 Task: Select the option "Nobody" in board creation restrictions.
Action: Mouse pressed left at (514, 337)
Screenshot: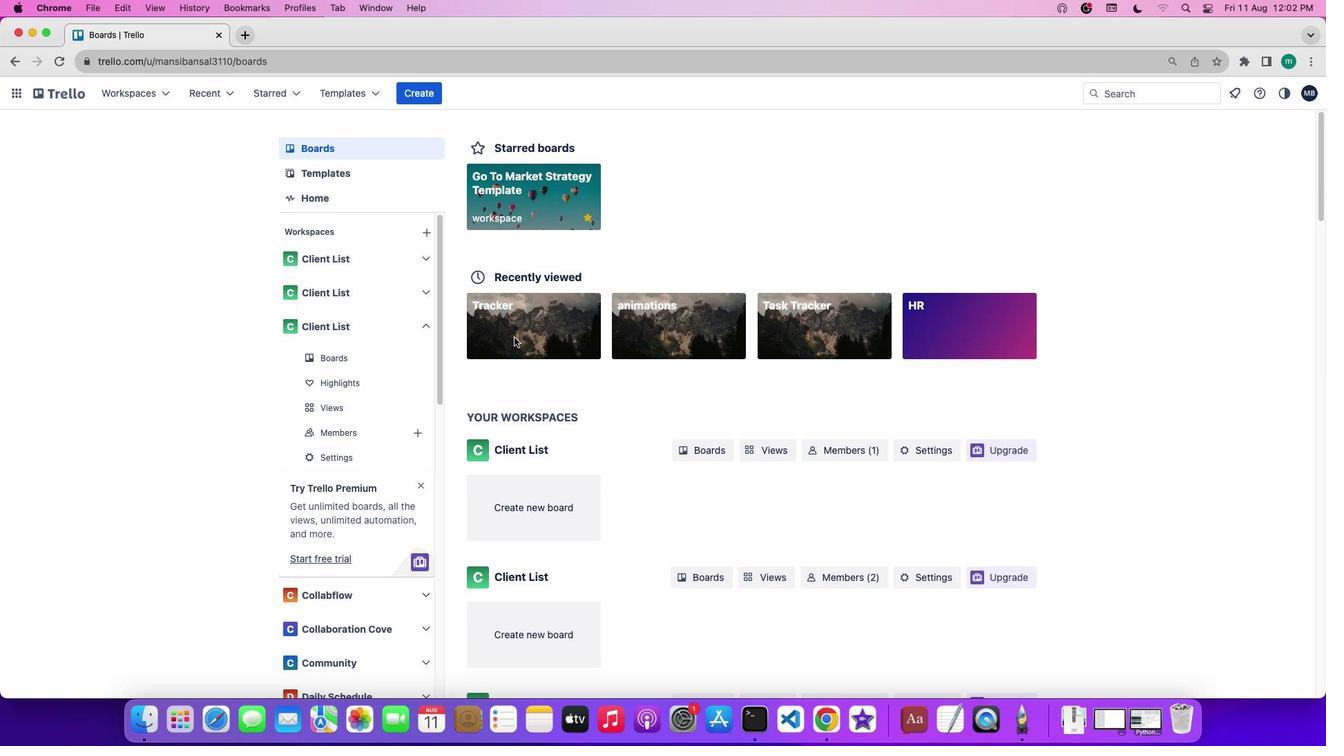 
Action: Mouse pressed left at (514, 337)
Screenshot: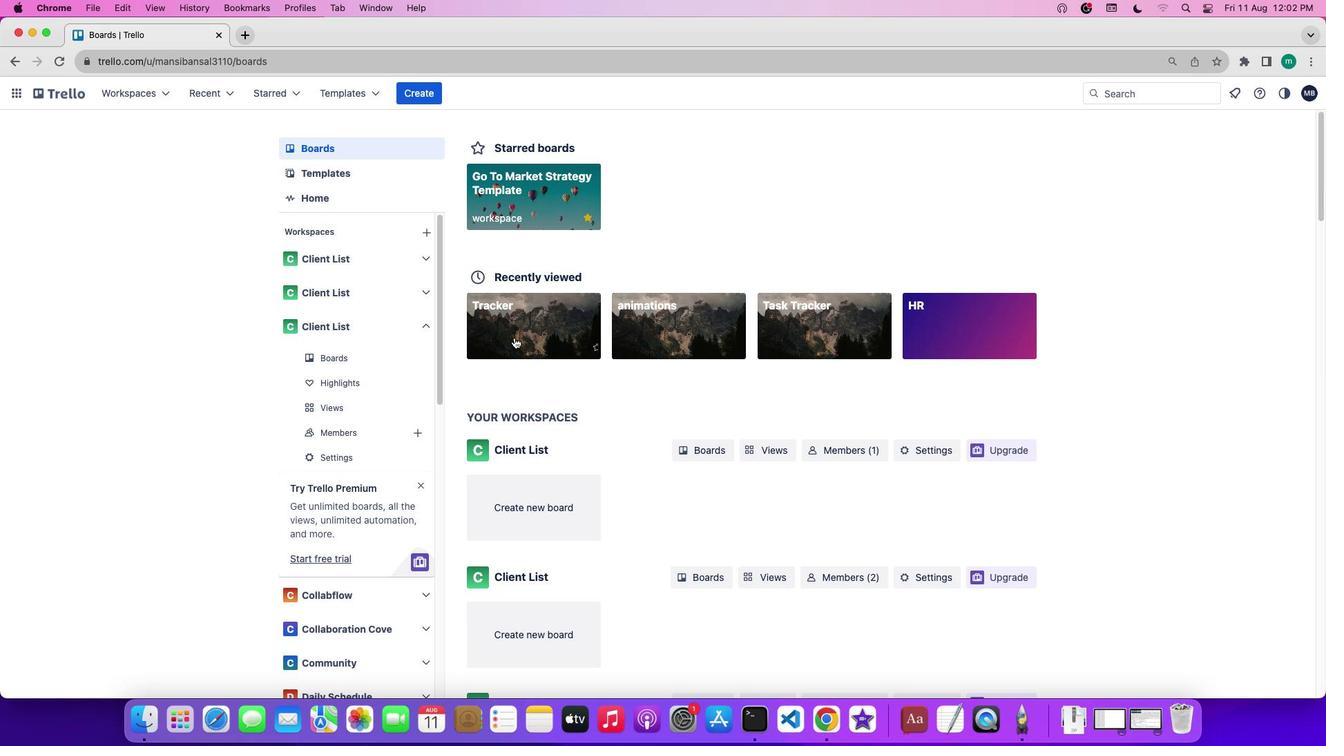 
Action: Mouse moved to (153, 222)
Screenshot: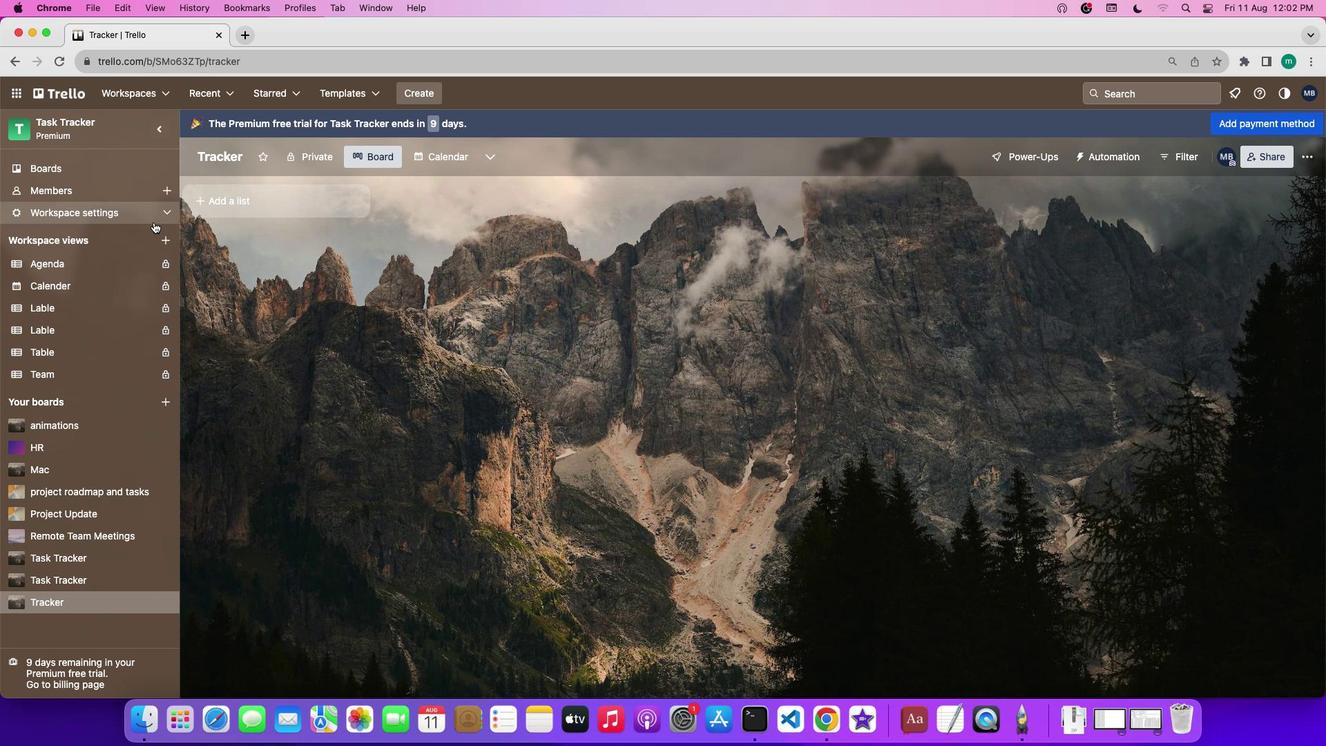 
Action: Mouse pressed left at (153, 222)
Screenshot: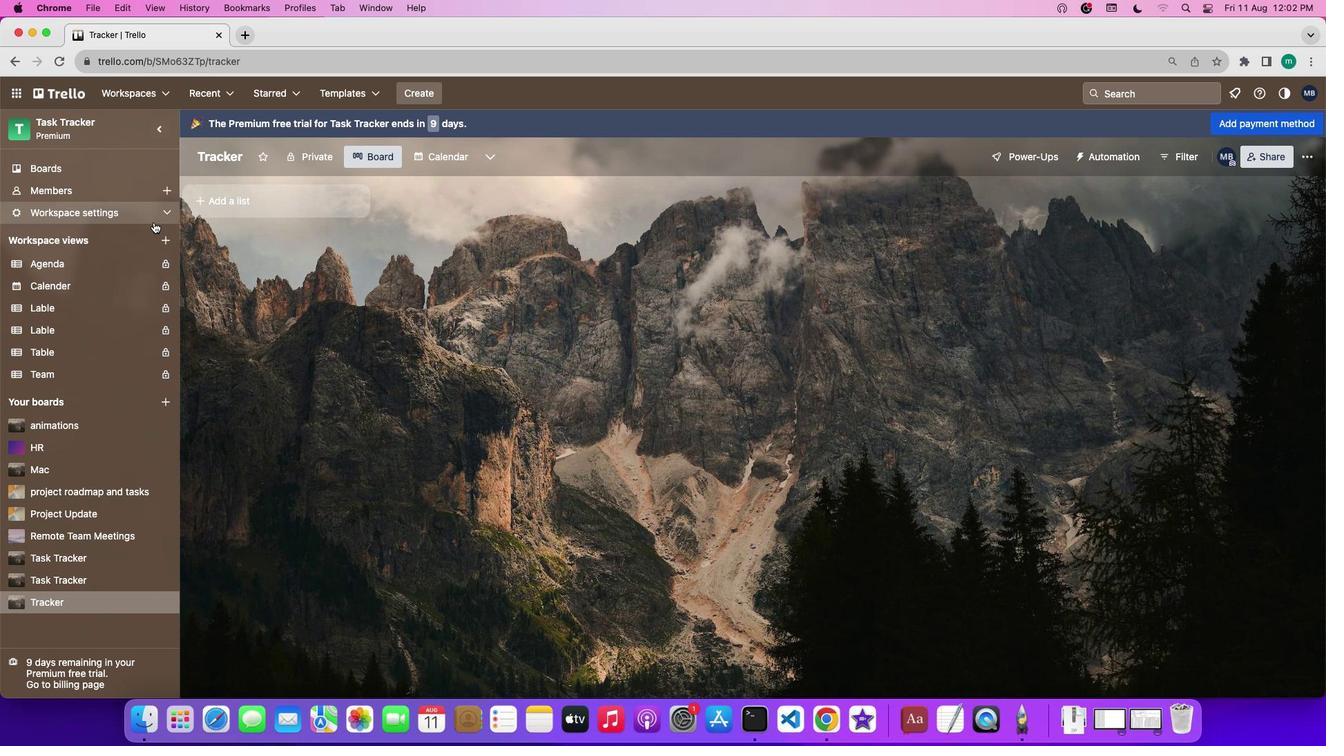 
Action: Mouse moved to (254, 251)
Screenshot: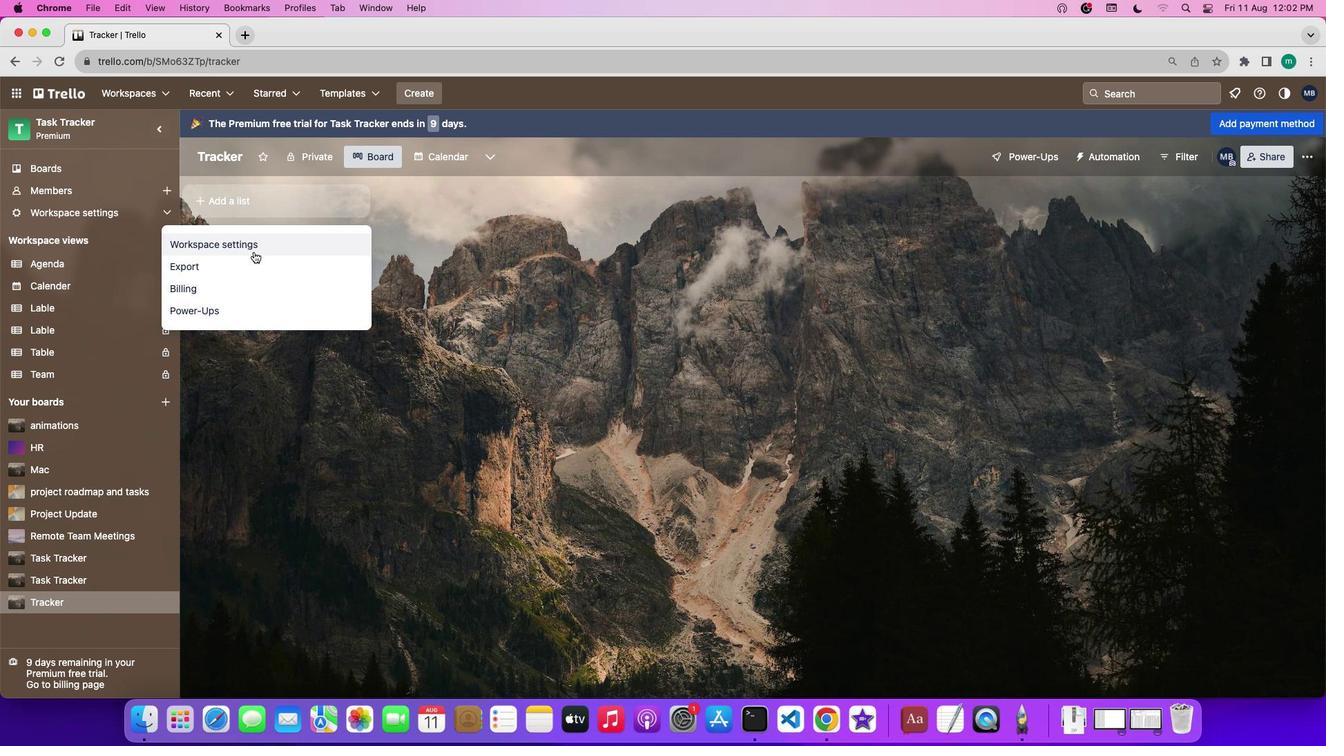 
Action: Mouse pressed left at (254, 251)
Screenshot: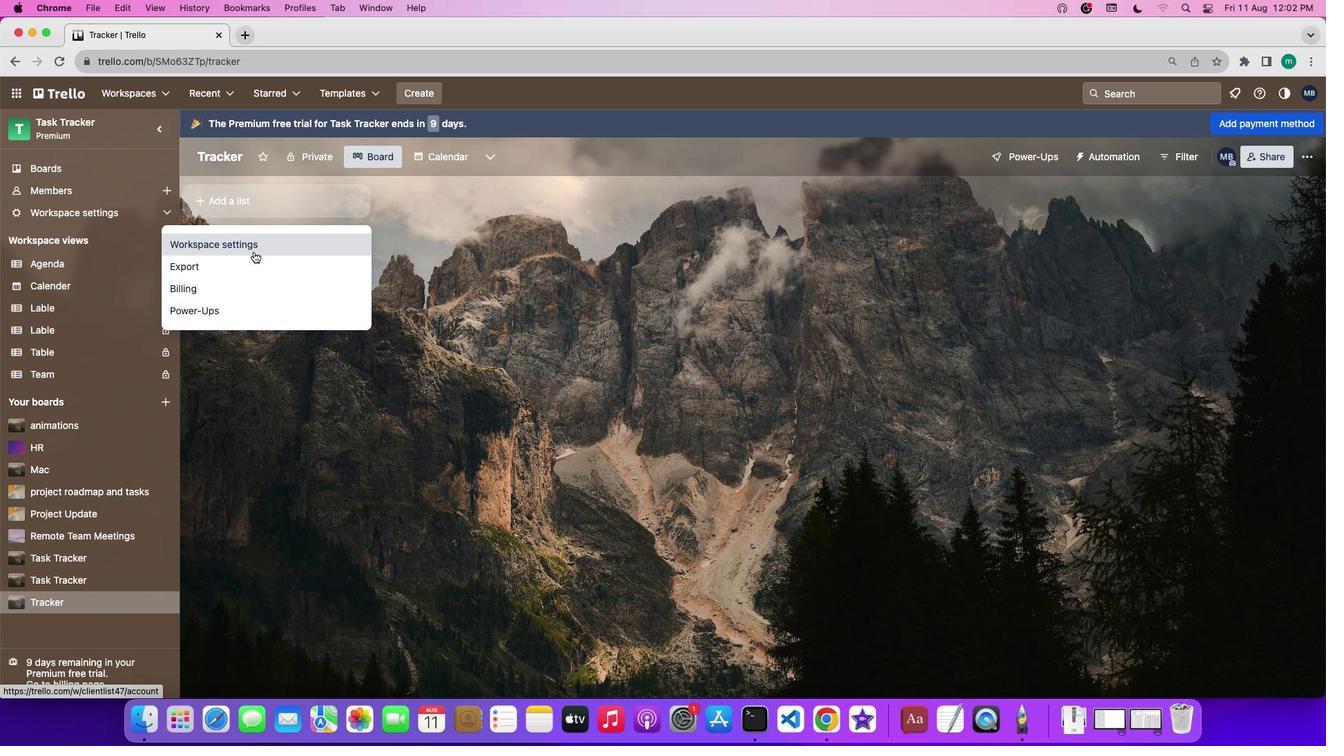 
Action: Mouse moved to (802, 435)
Screenshot: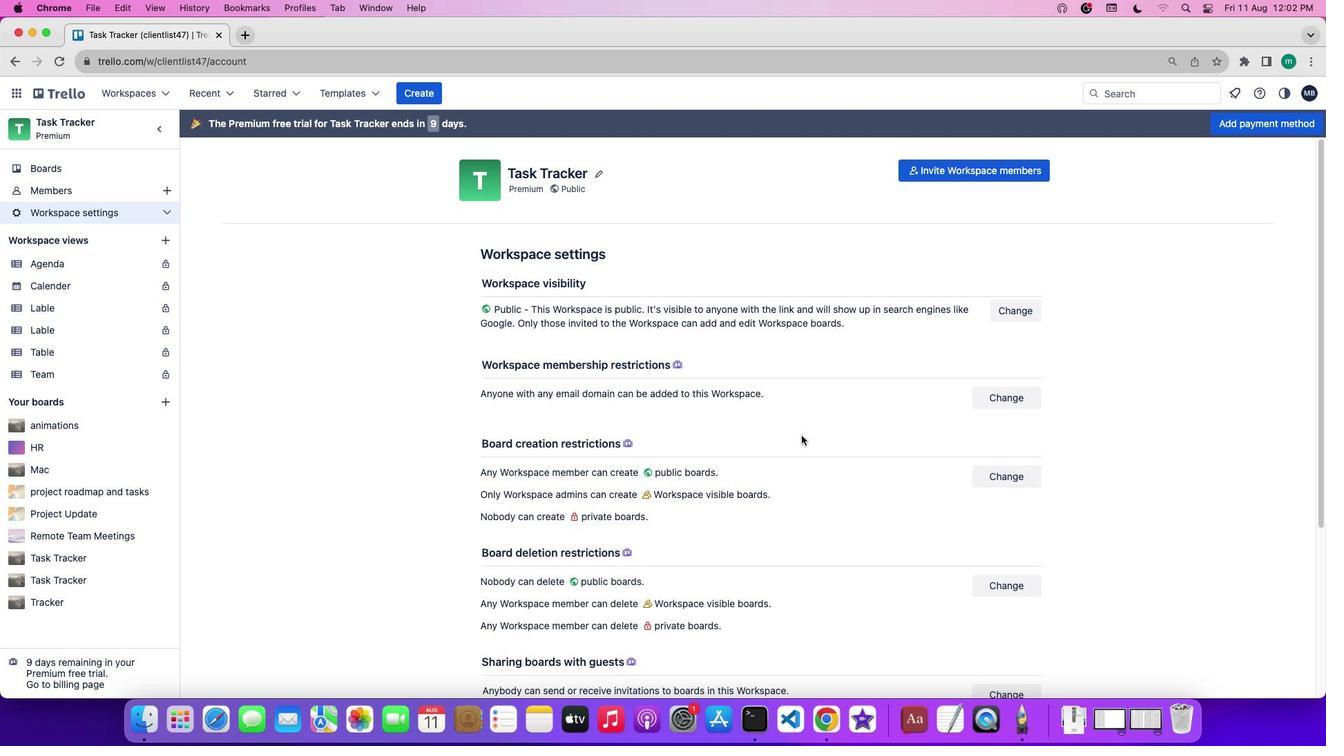 
Action: Mouse scrolled (802, 435) with delta (0, 0)
Screenshot: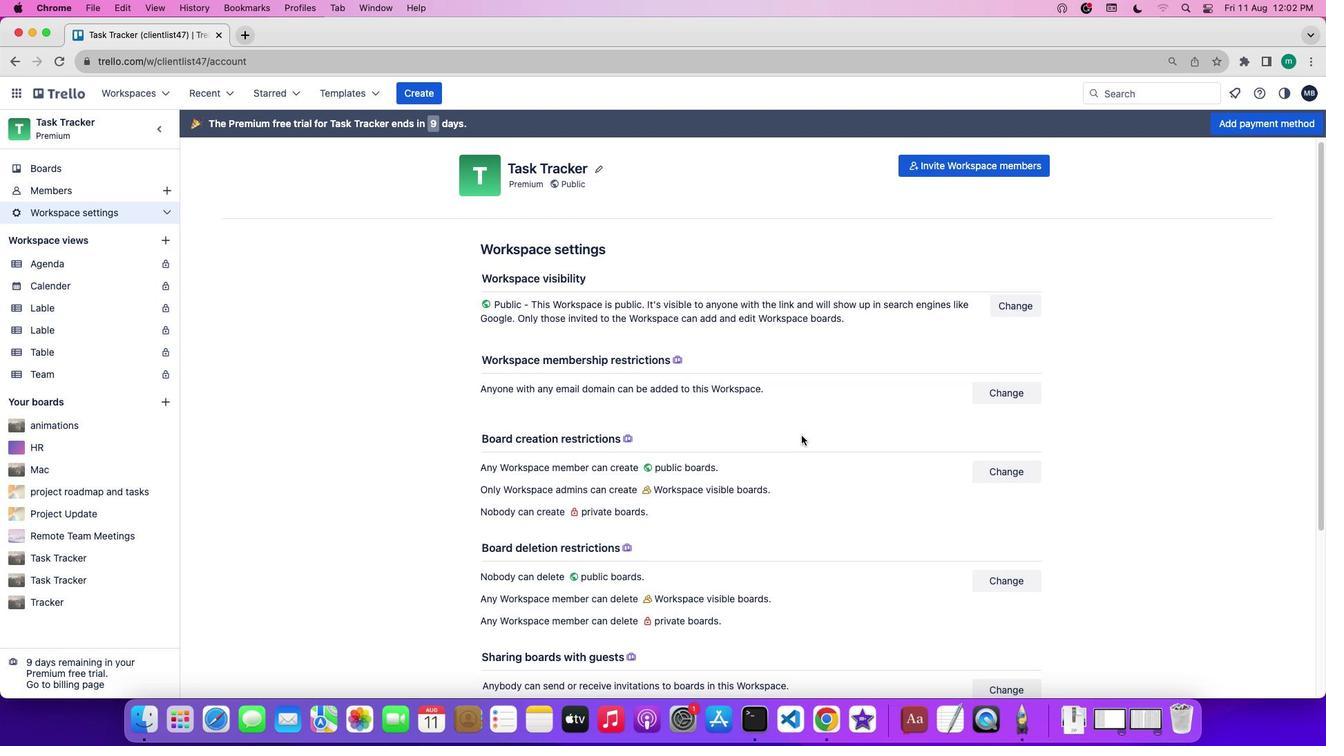 
Action: Mouse scrolled (802, 435) with delta (0, 0)
Screenshot: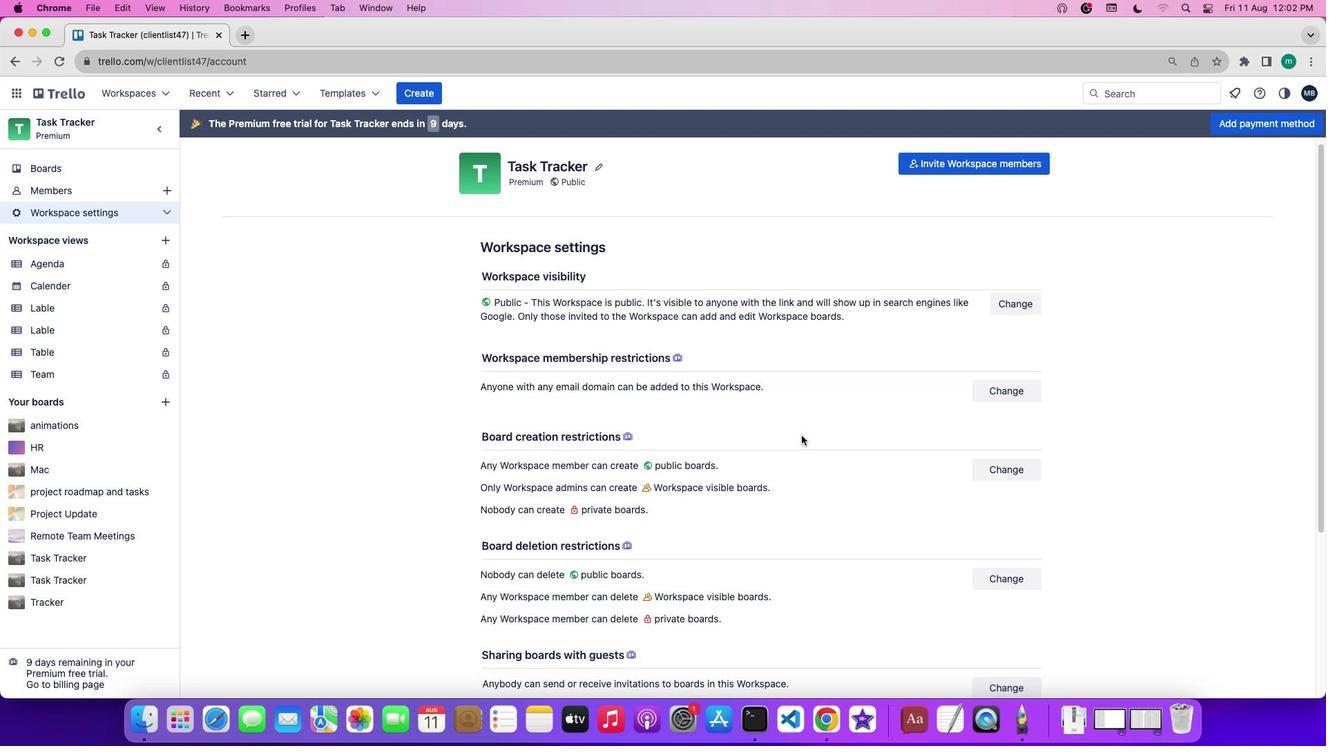
Action: Mouse scrolled (802, 435) with delta (0, 0)
Screenshot: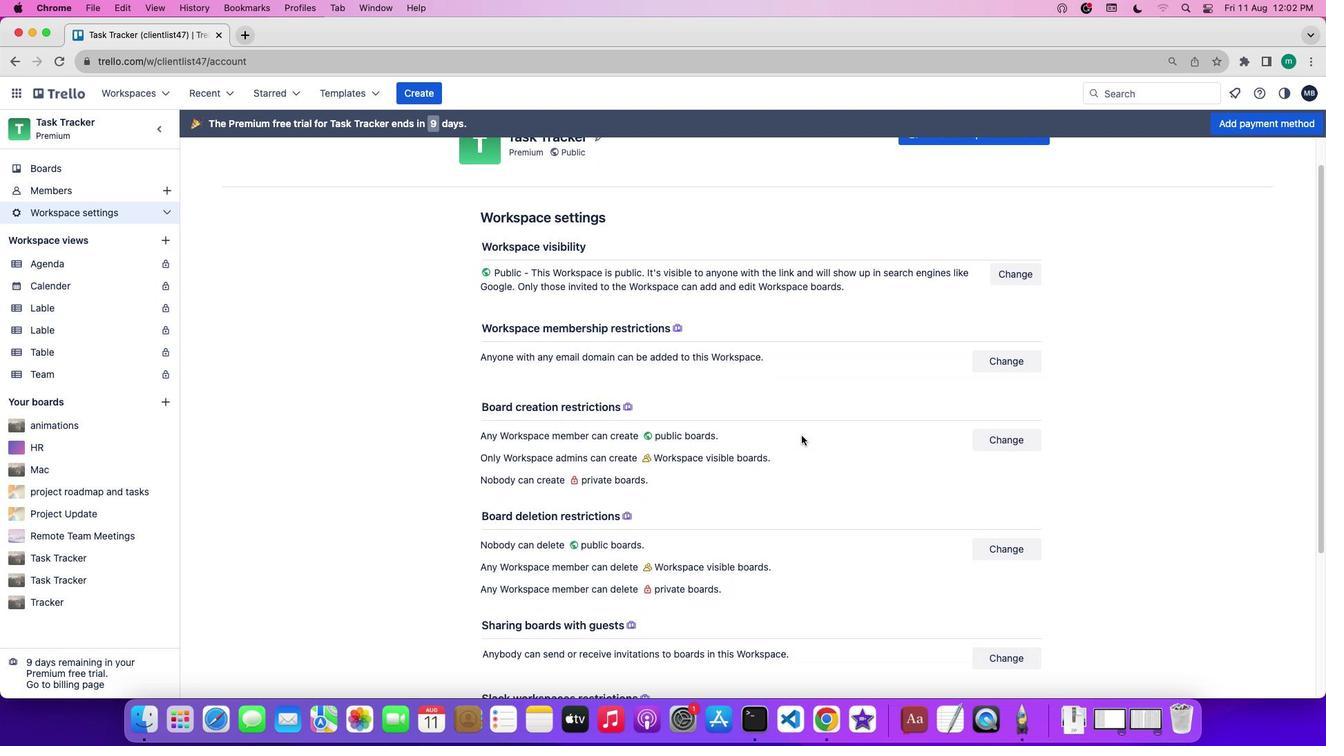 
Action: Mouse scrolled (802, 435) with delta (0, 0)
Screenshot: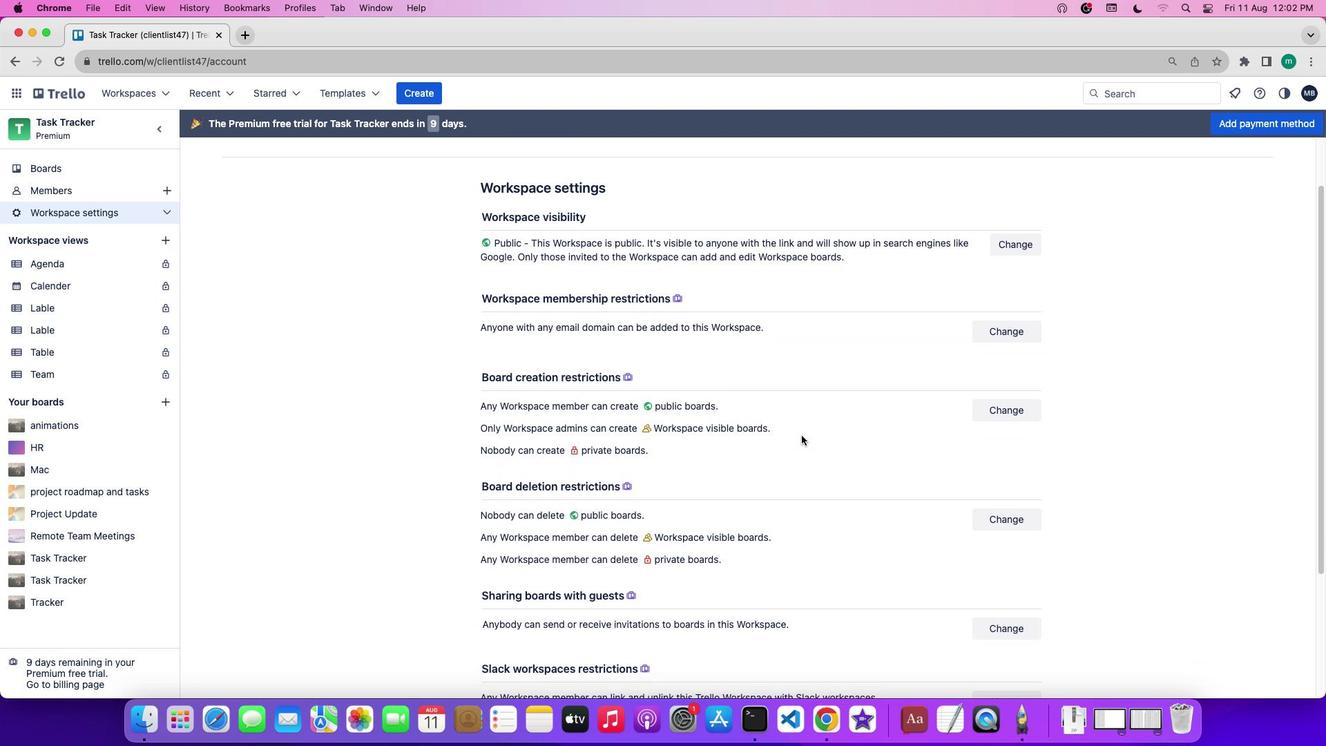 
Action: Mouse moved to (1004, 407)
Screenshot: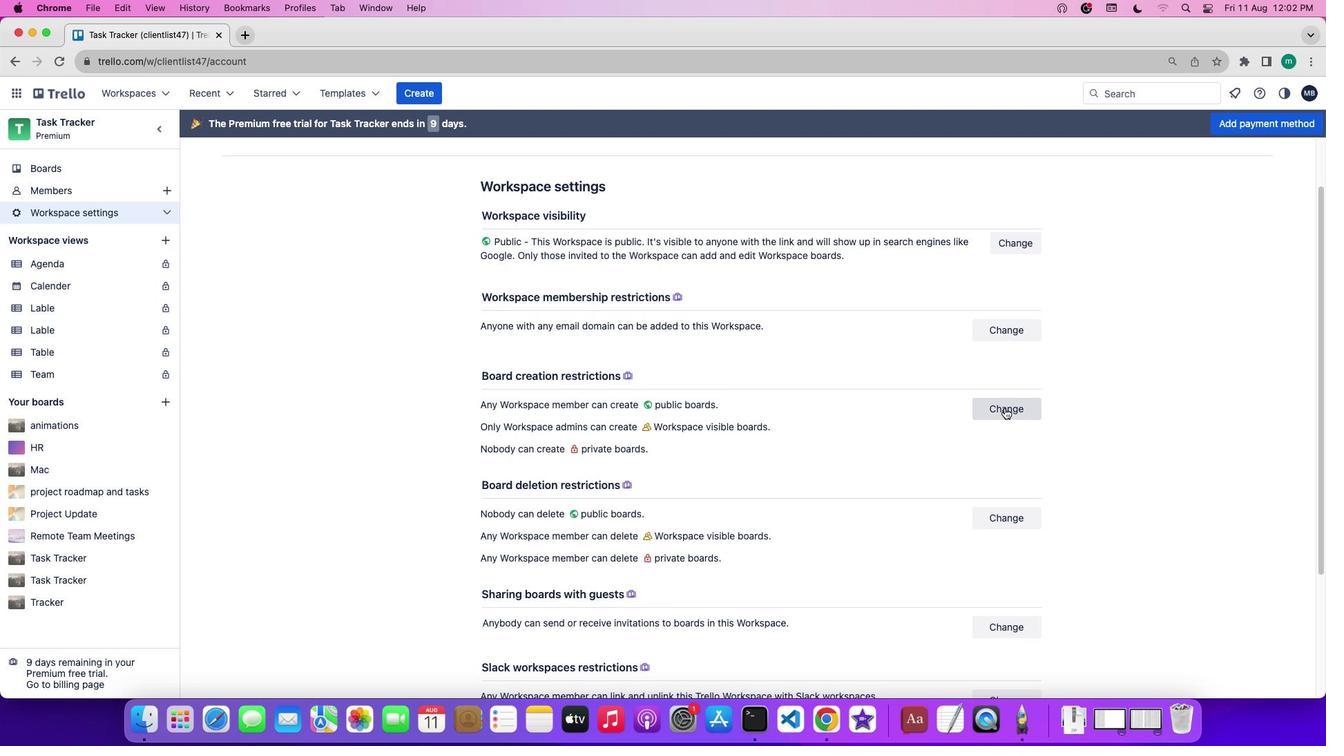 
Action: Mouse pressed left at (1004, 407)
Screenshot: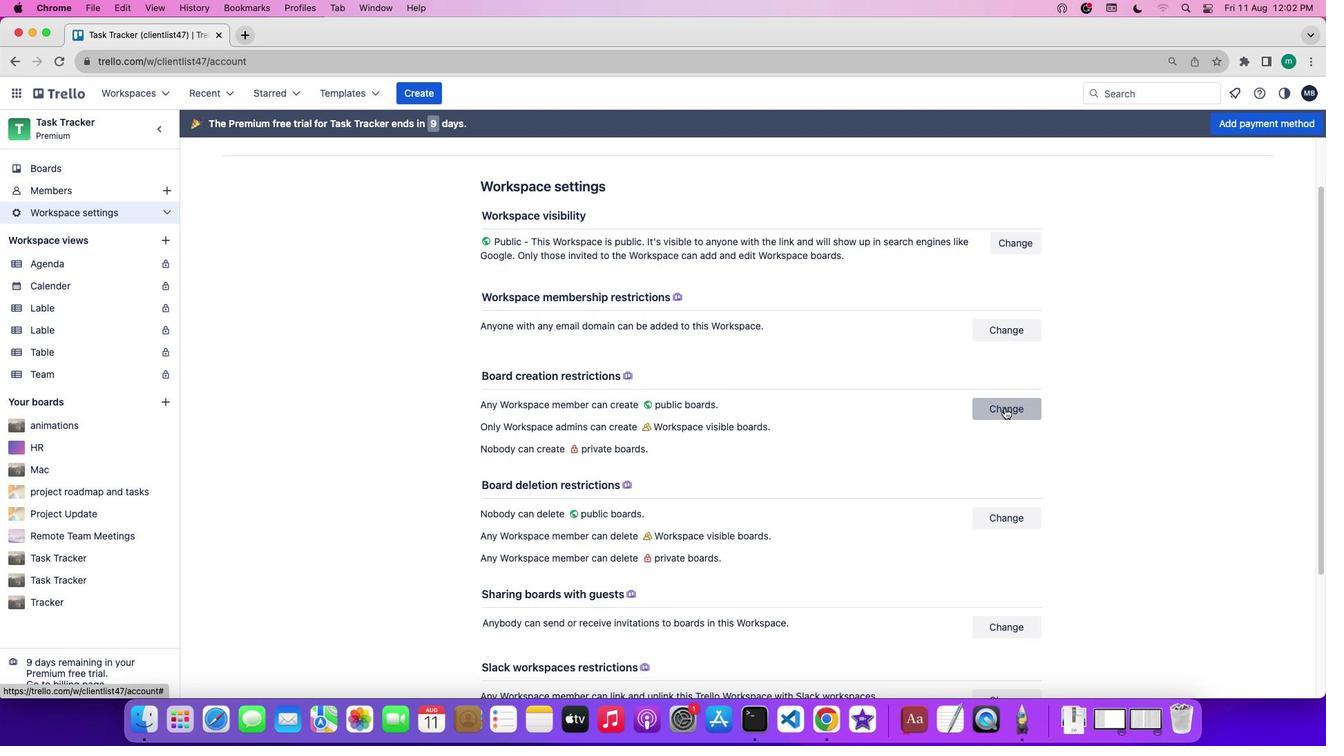 
Action: Mouse moved to (1014, 339)
Screenshot: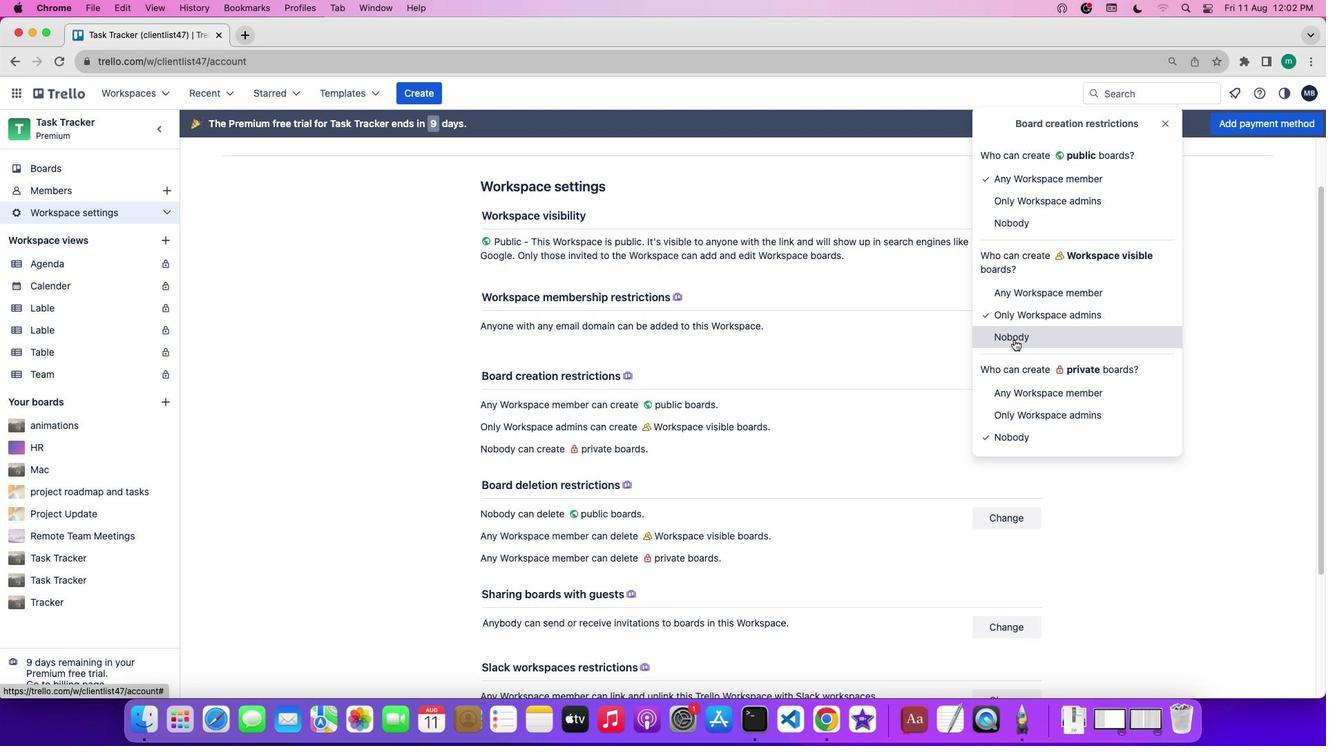 
Action: Mouse pressed left at (1014, 339)
Screenshot: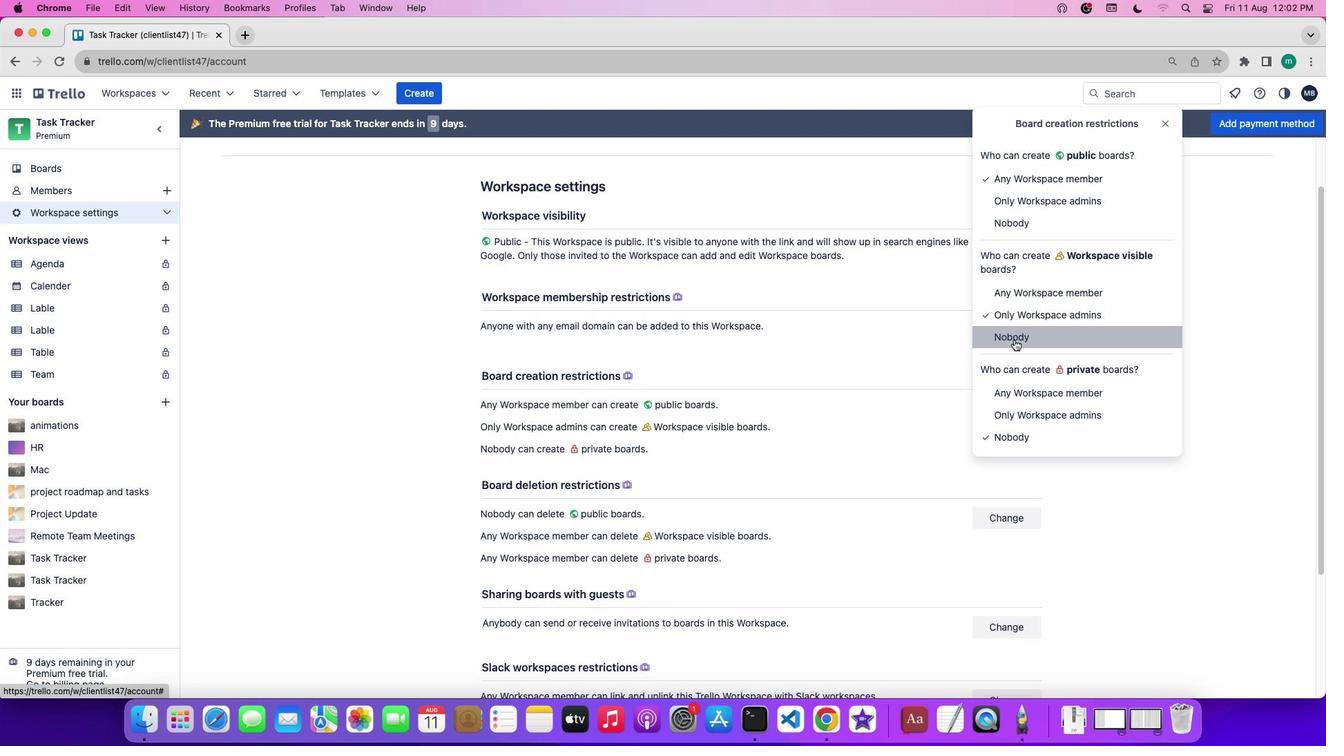 
Action: Mouse moved to (869, 394)
Screenshot: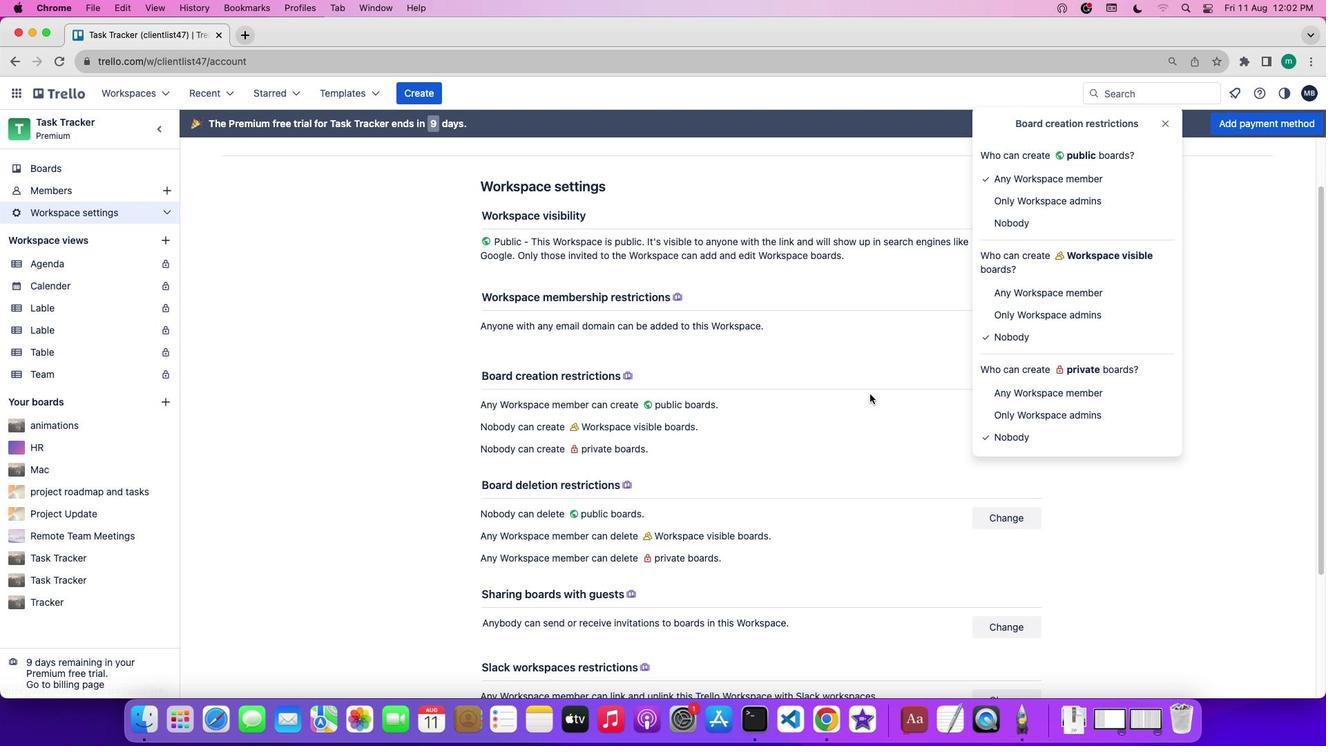 
